 Task: Look for properties with their price reduced in the last 3 days.
Action: Mouse moved to (518, 208)
Screenshot: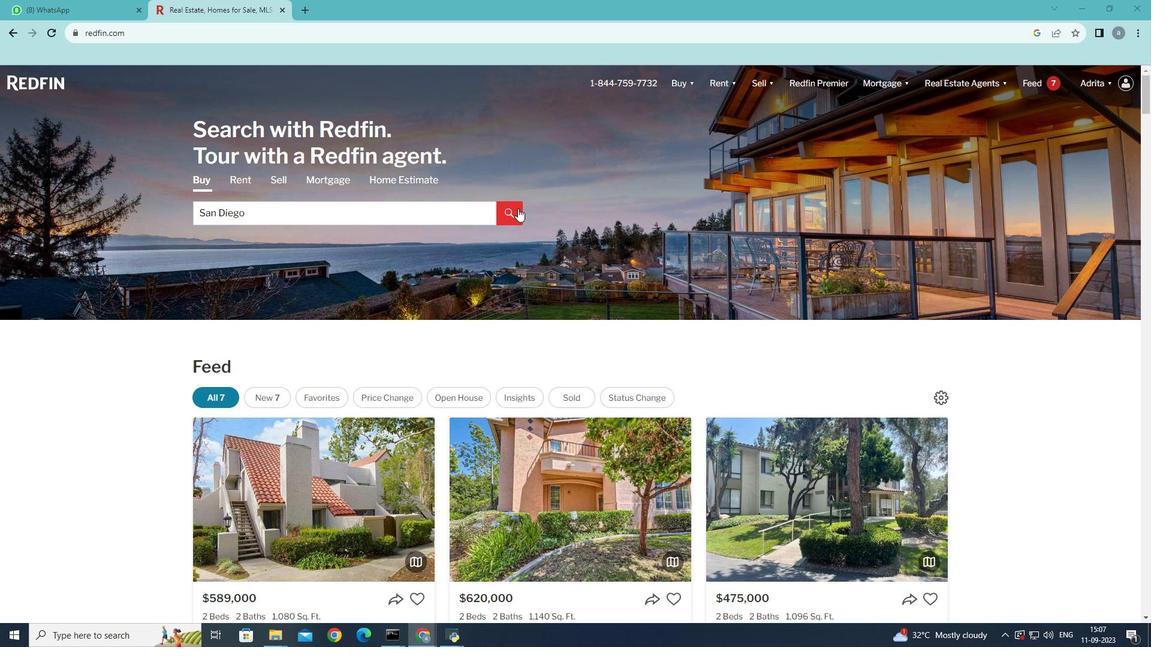 
Action: Mouse pressed left at (518, 208)
Screenshot: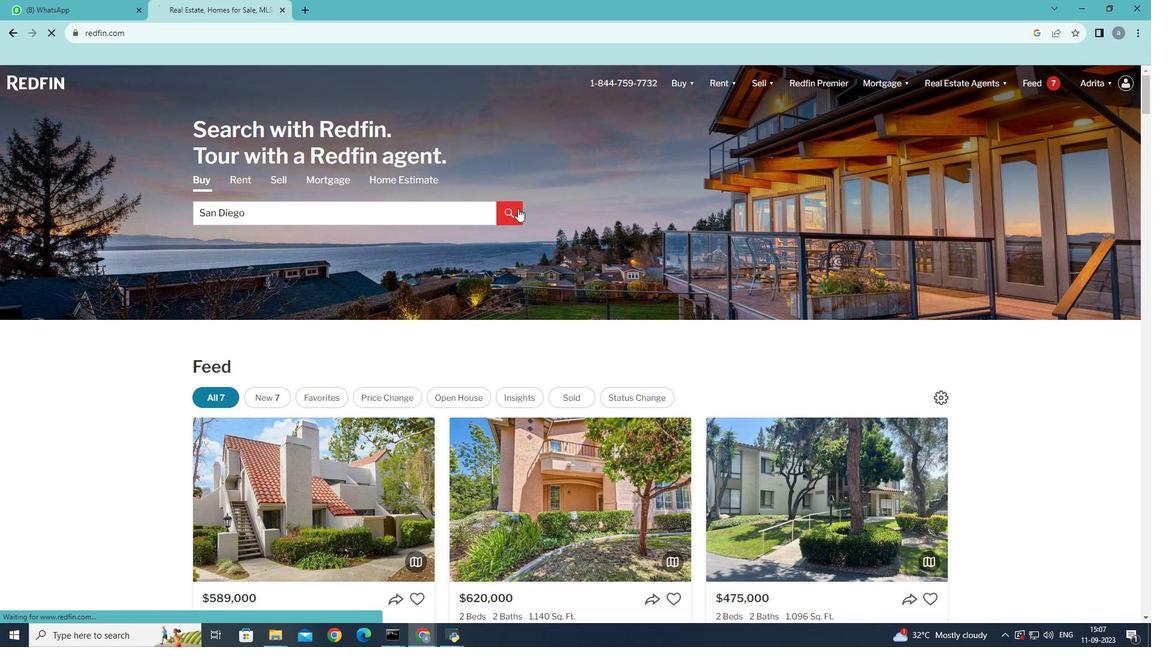 
Action: Mouse moved to (1020, 163)
Screenshot: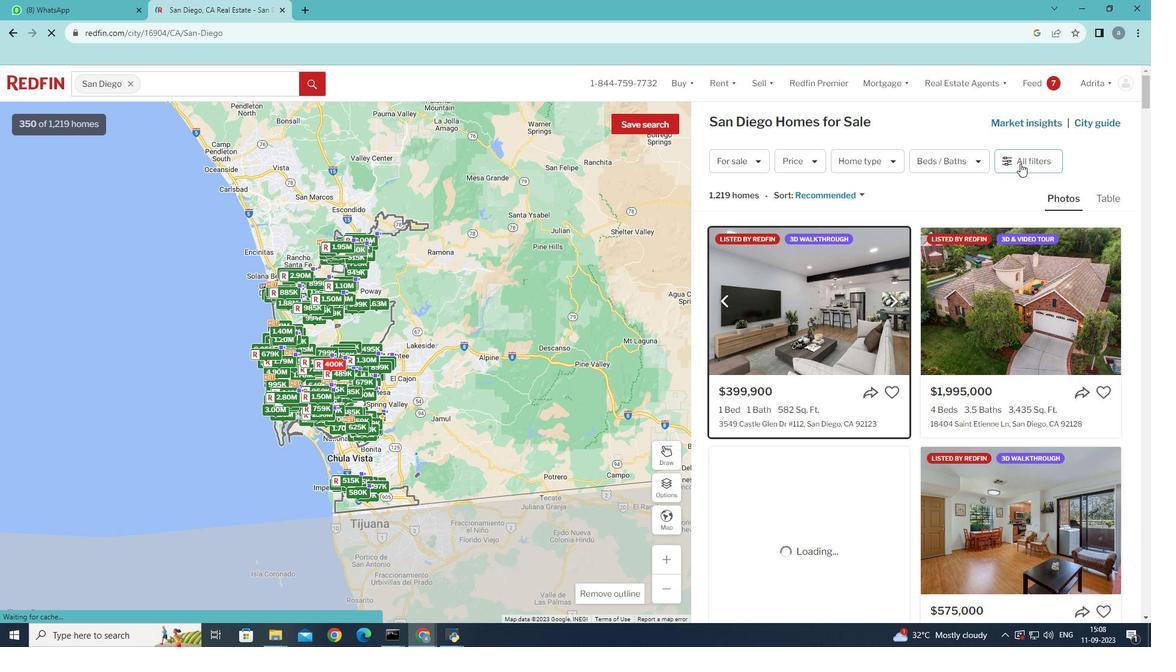 
Action: Mouse pressed left at (1020, 163)
Screenshot: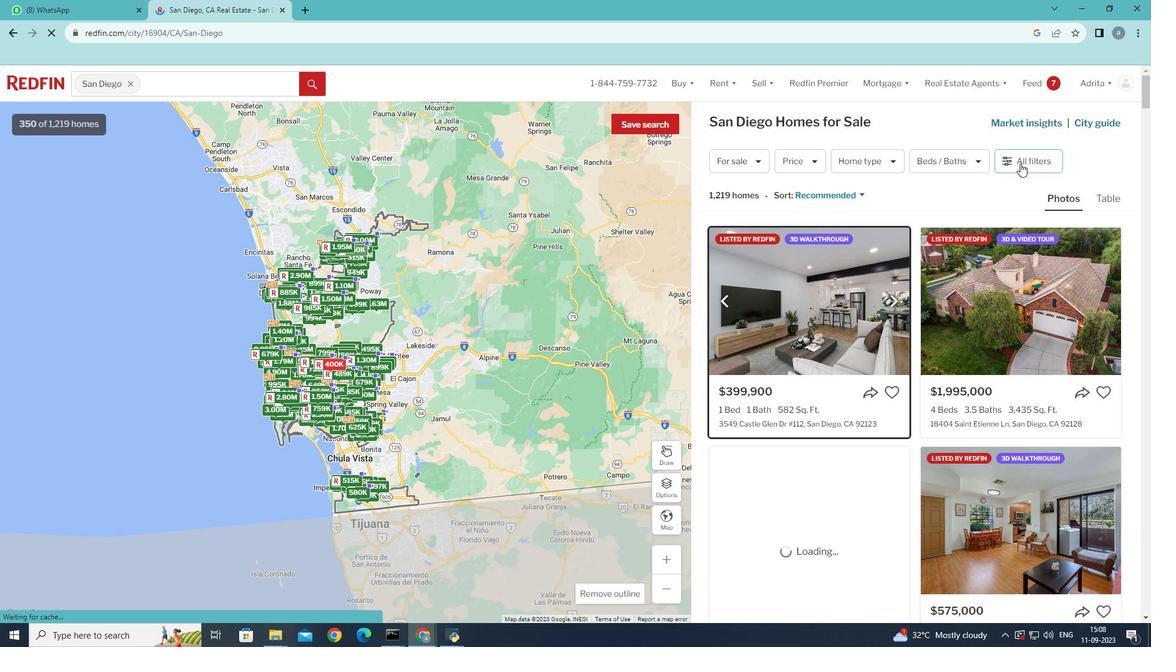 
Action: Mouse moved to (965, 220)
Screenshot: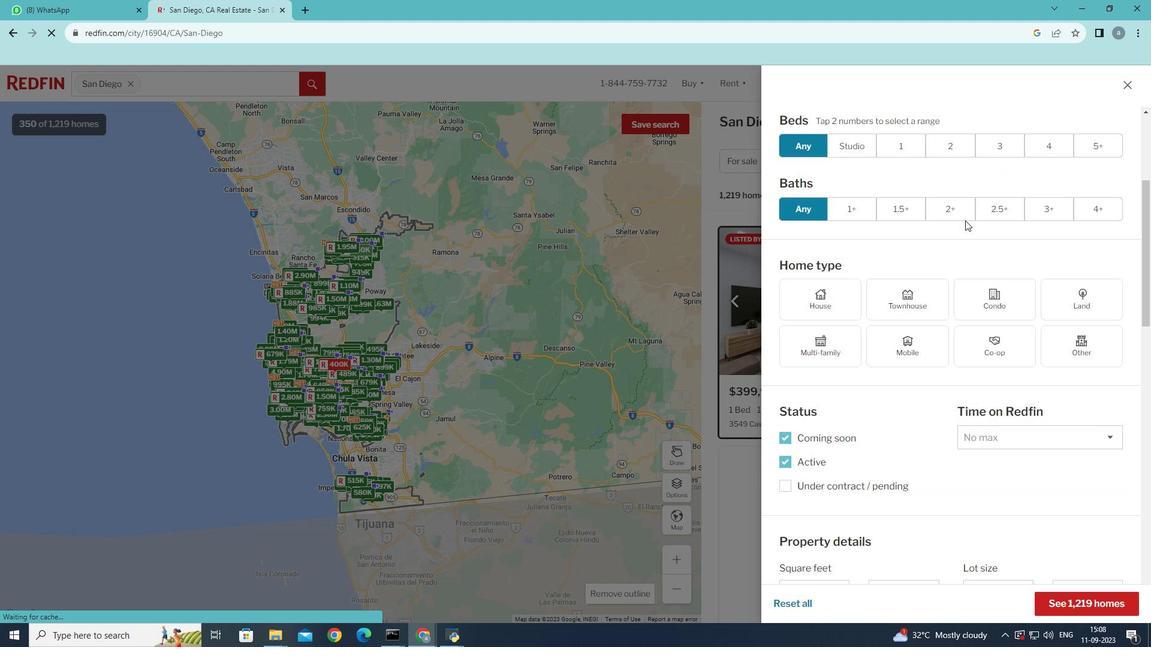 
Action: Mouse scrolled (965, 220) with delta (0, 0)
Screenshot: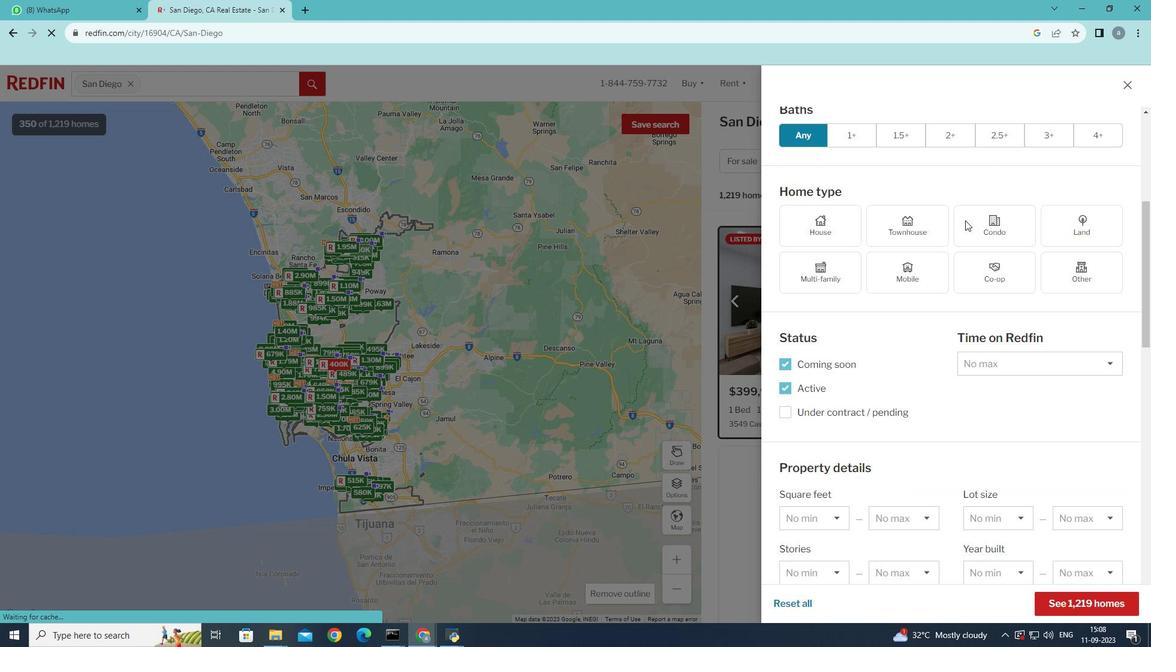 
Action: Mouse scrolled (965, 220) with delta (0, 0)
Screenshot: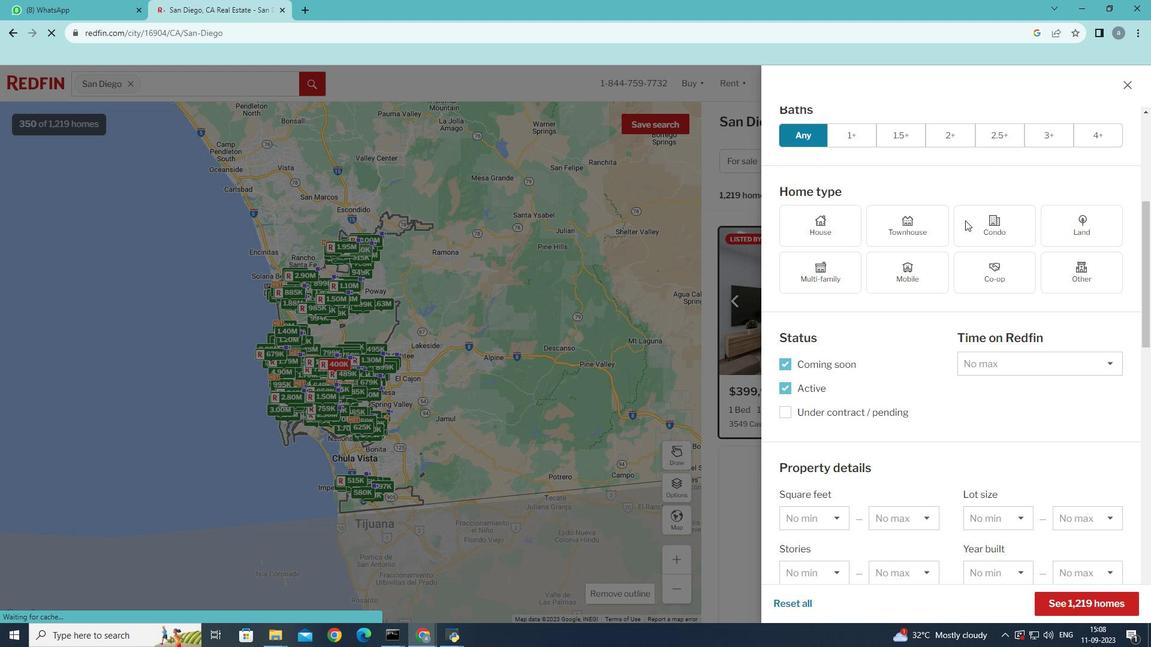 
Action: Mouse scrolled (965, 220) with delta (0, 0)
Screenshot: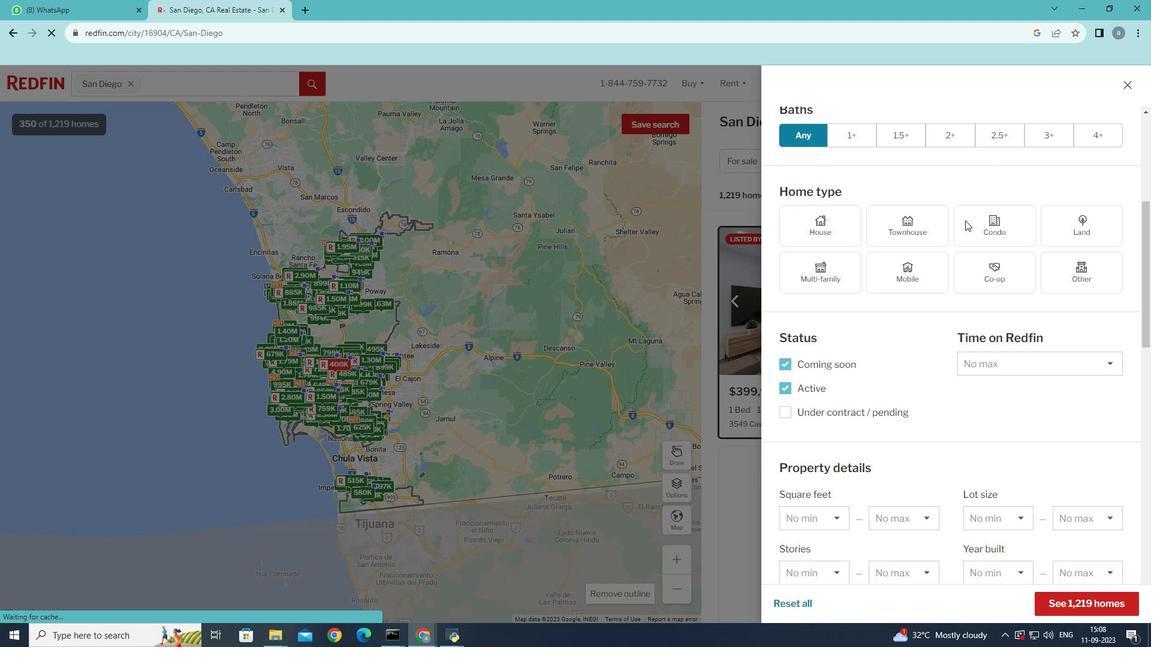 
Action: Mouse scrolled (965, 220) with delta (0, 0)
Screenshot: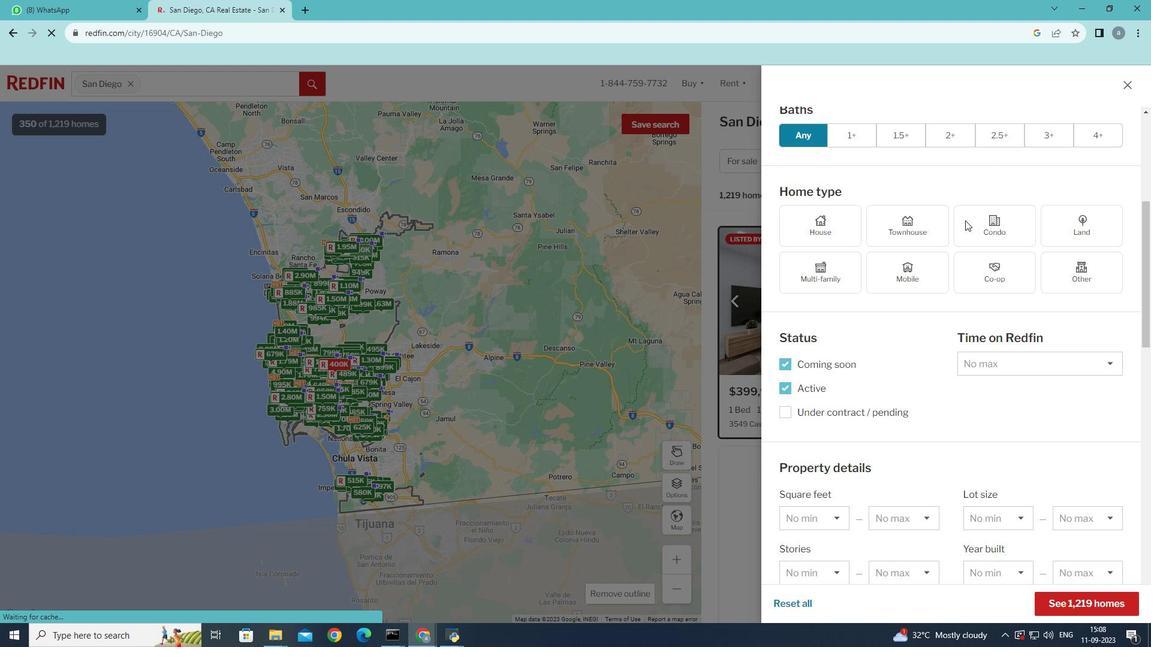 
Action: Mouse scrolled (965, 220) with delta (0, 0)
Screenshot: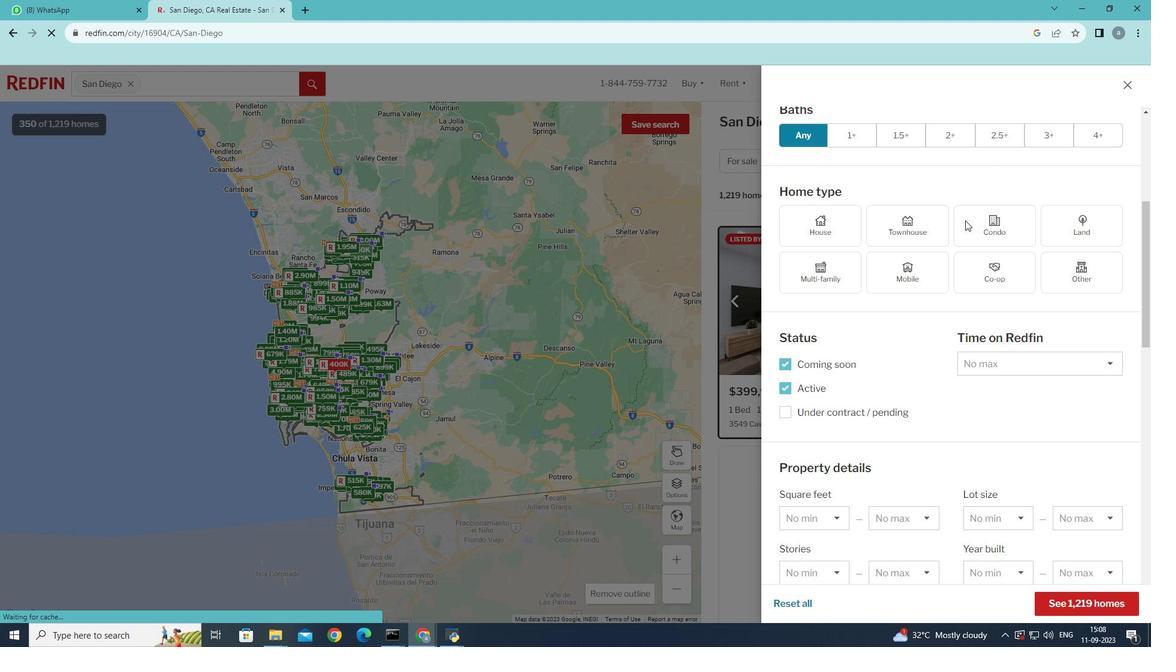 
Action: Mouse moved to (1018, 284)
Screenshot: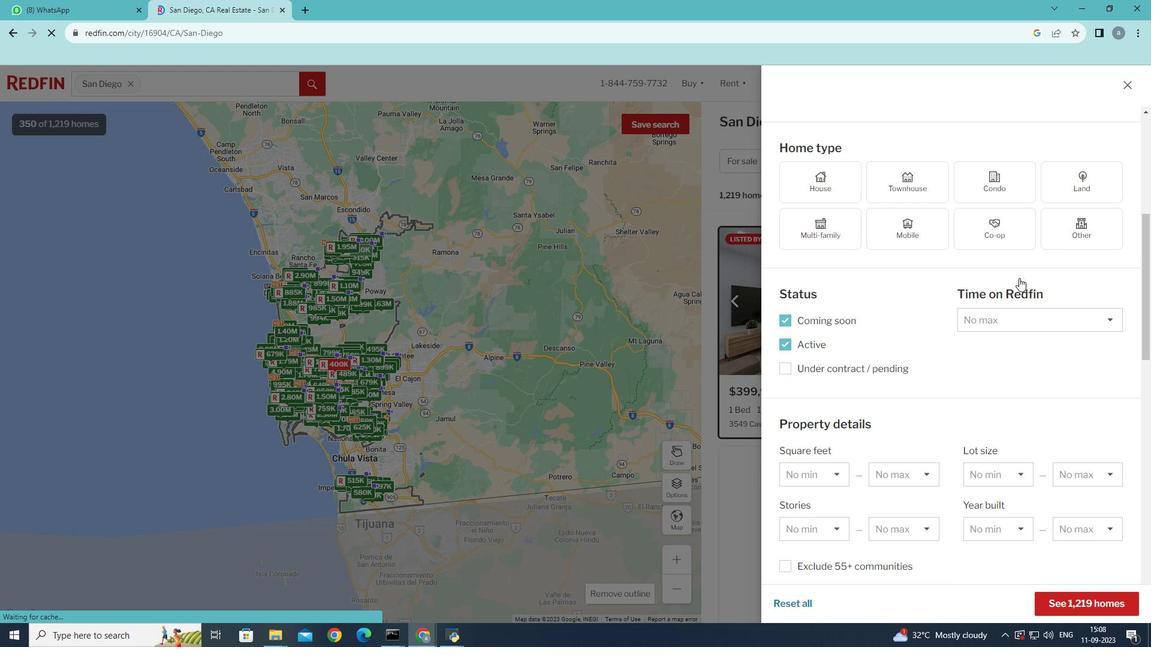 
Action: Mouse scrolled (1018, 283) with delta (0, 0)
Screenshot: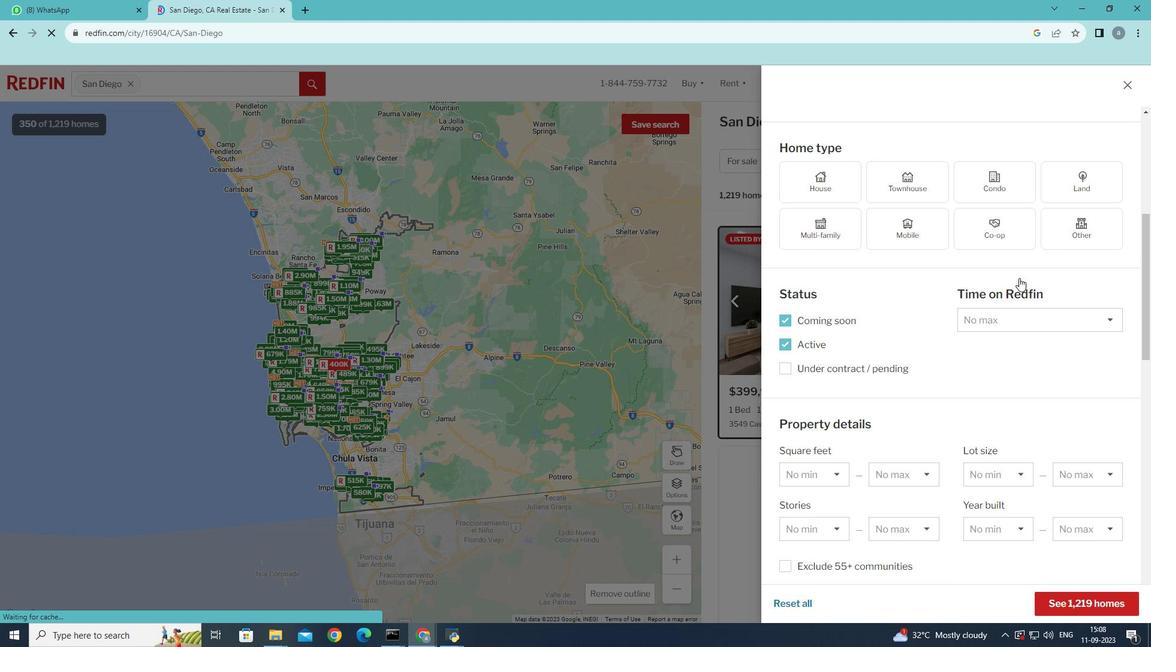 
Action: Mouse scrolled (1018, 283) with delta (0, 0)
Screenshot: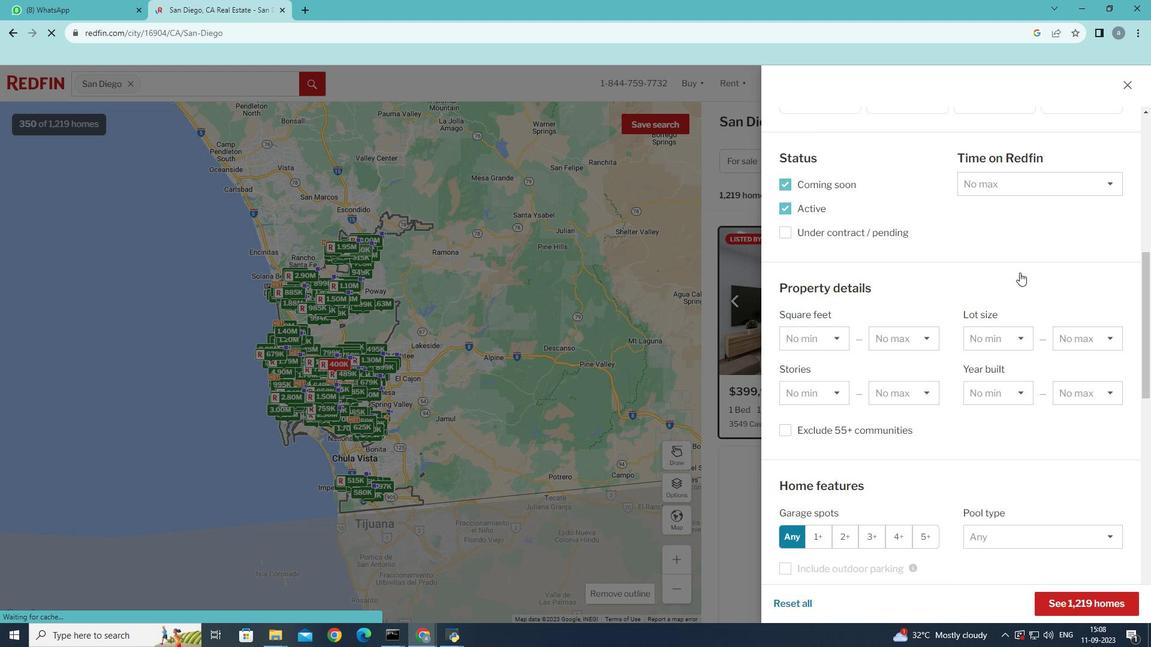 
Action: Mouse scrolled (1018, 283) with delta (0, 0)
Screenshot: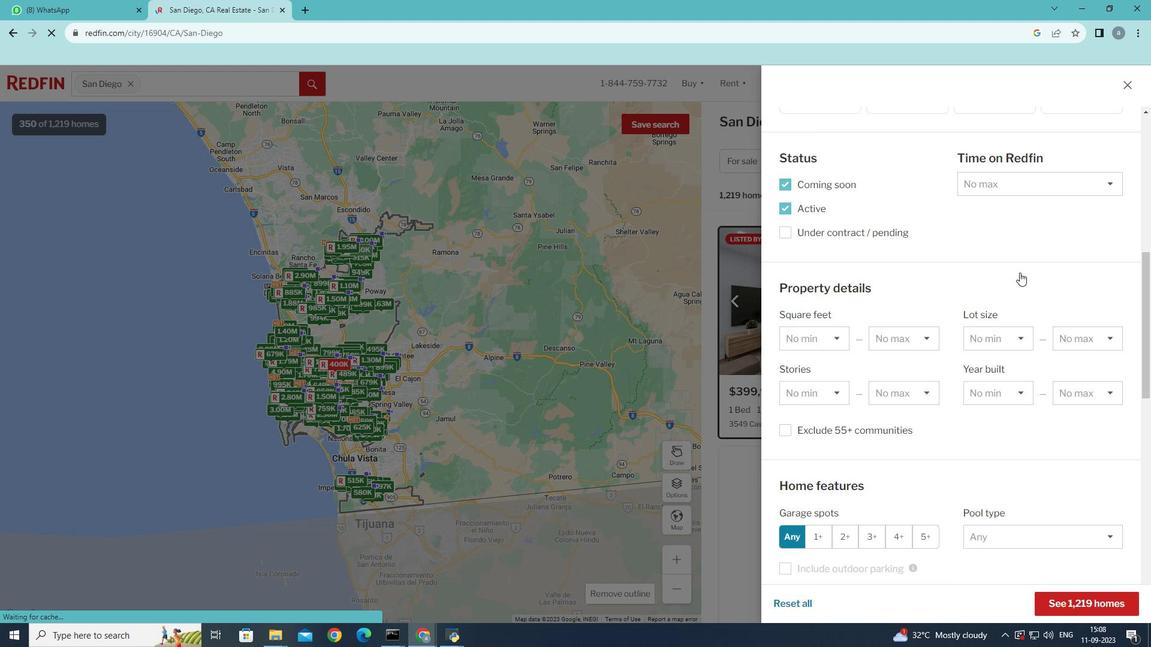 
Action: Mouse moved to (1020, 271)
Screenshot: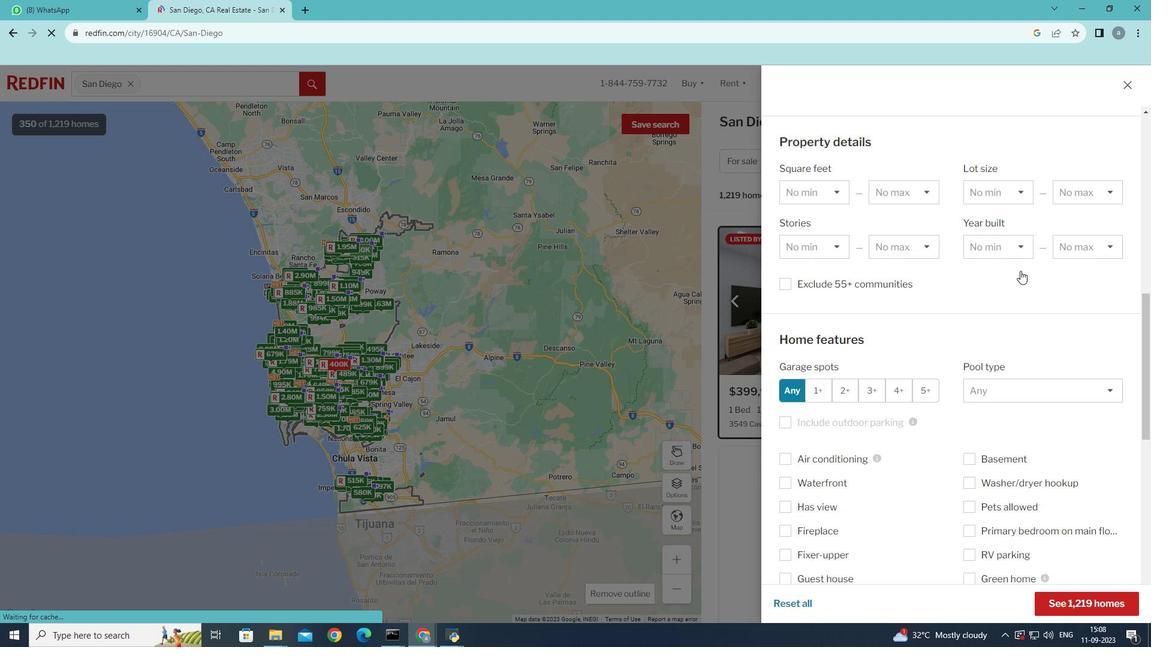 
Action: Mouse scrolled (1020, 270) with delta (0, 0)
Screenshot: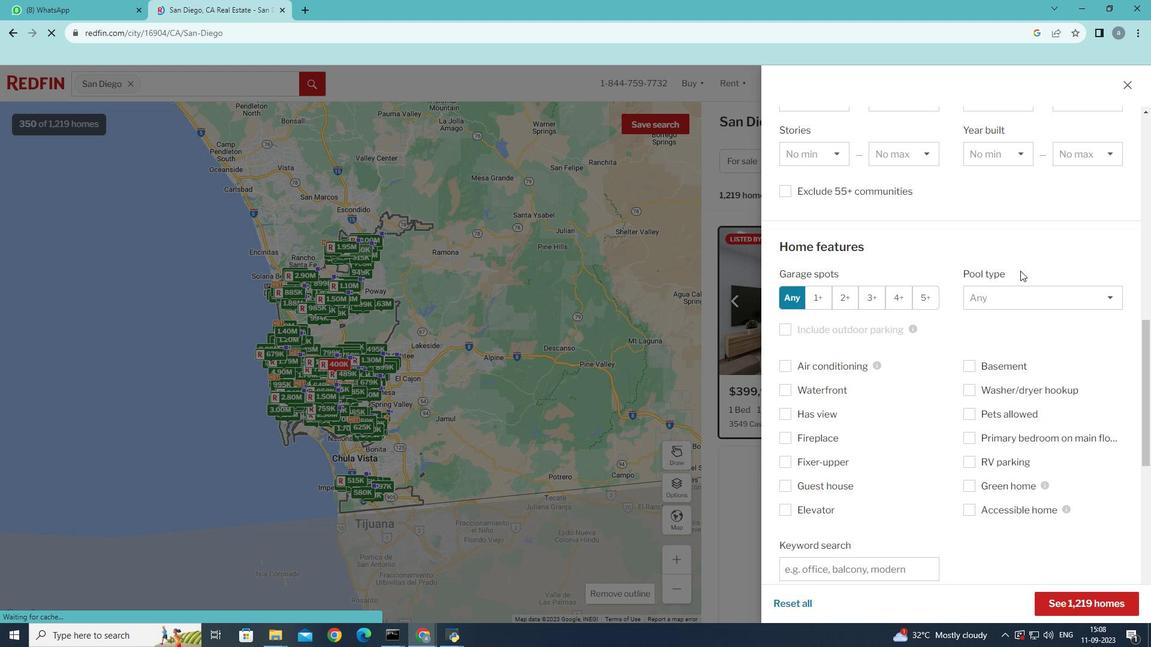 
Action: Mouse scrolled (1020, 270) with delta (0, 0)
Screenshot: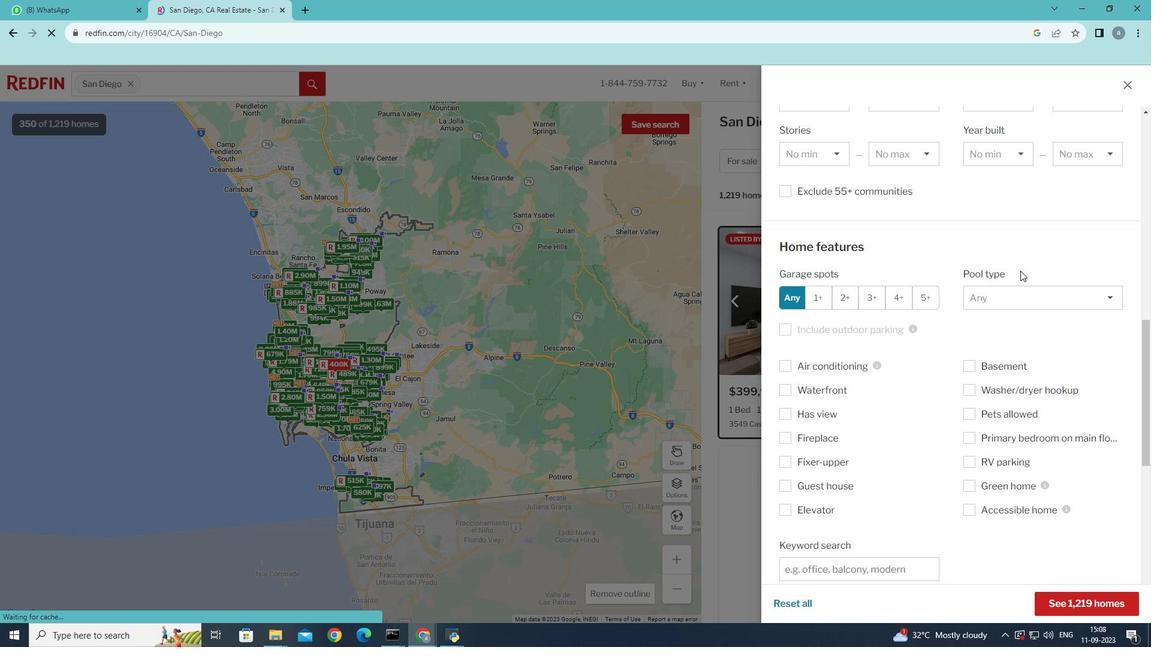 
Action: Mouse scrolled (1020, 270) with delta (0, 0)
Screenshot: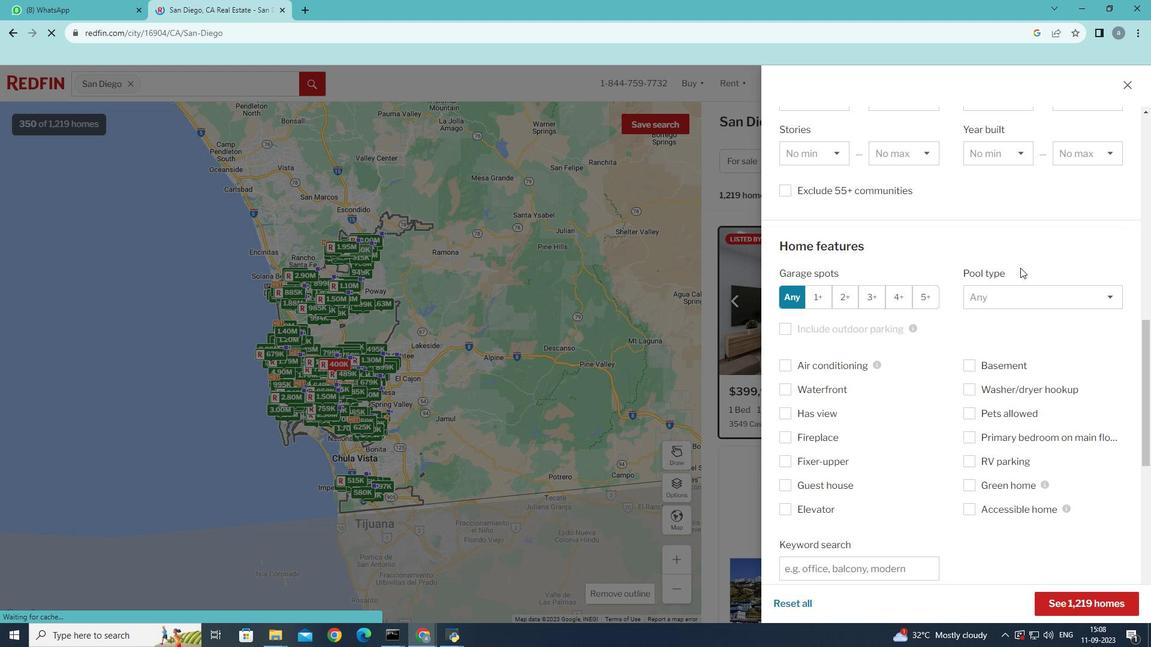 
Action: Mouse scrolled (1020, 270) with delta (0, 0)
Screenshot: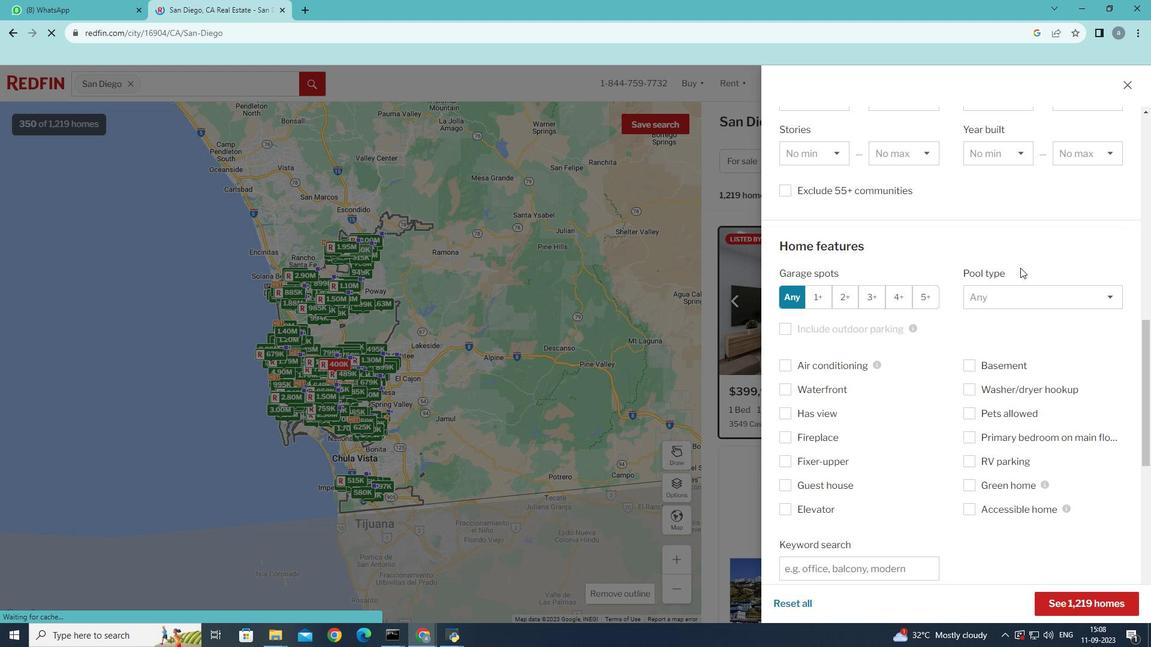 
Action: Mouse moved to (1032, 261)
Screenshot: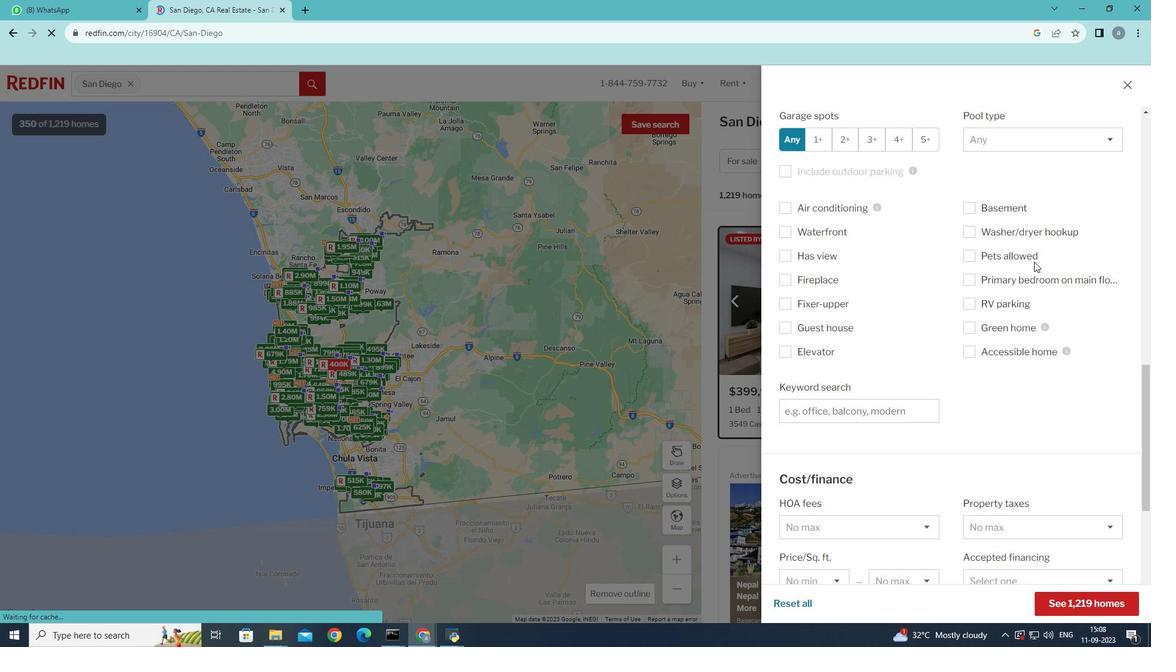 
Action: Mouse scrolled (1032, 260) with delta (0, 0)
Screenshot: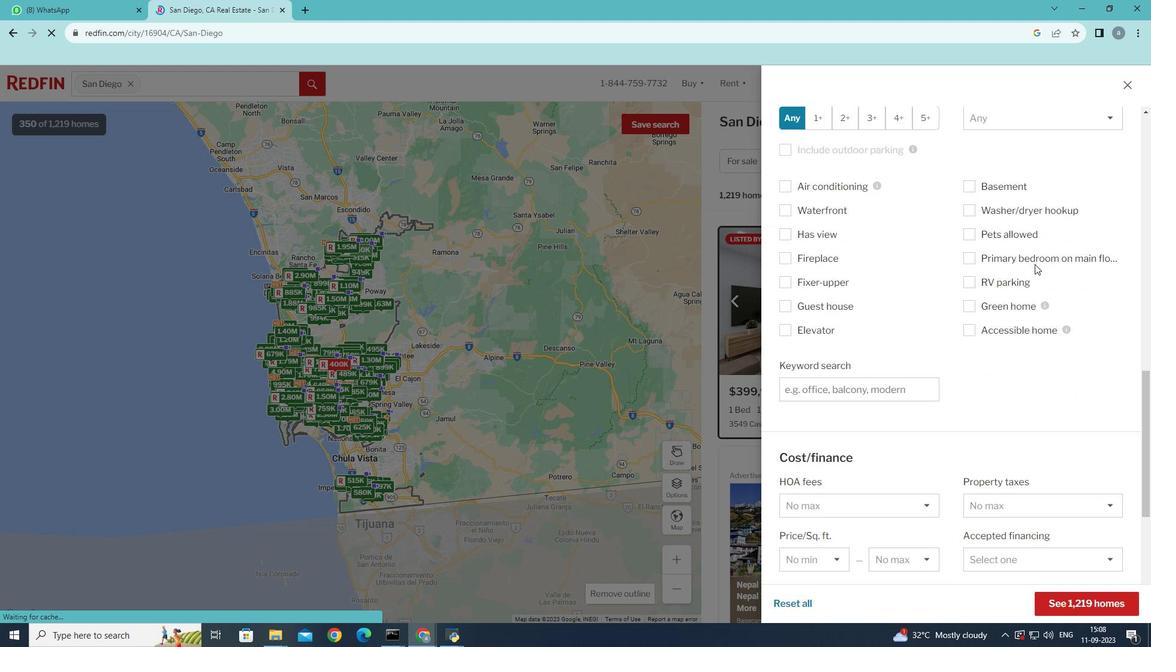 
Action: Mouse scrolled (1032, 260) with delta (0, 0)
Screenshot: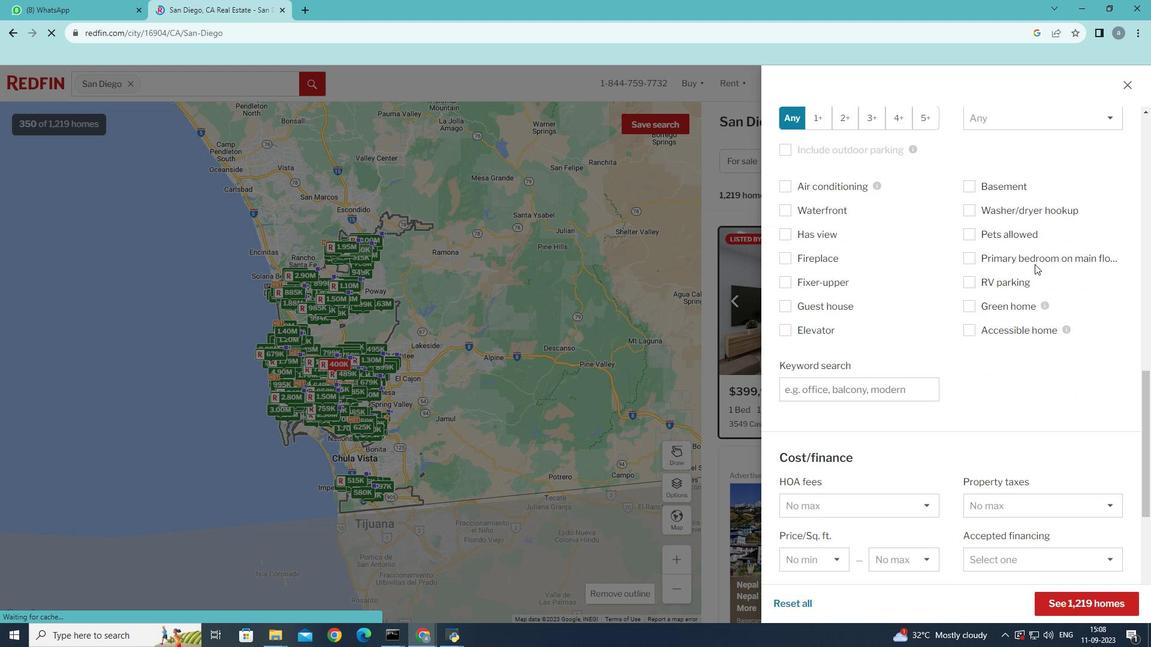 
Action: Mouse scrolled (1032, 260) with delta (0, 0)
Screenshot: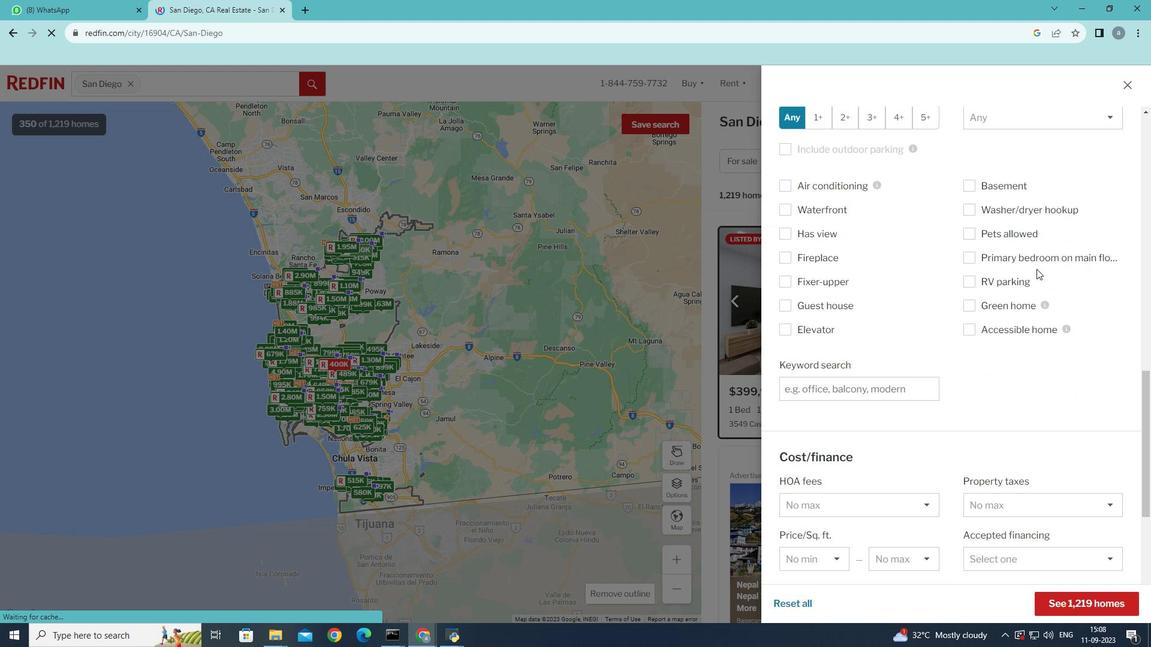
Action: Mouse moved to (1034, 269)
Screenshot: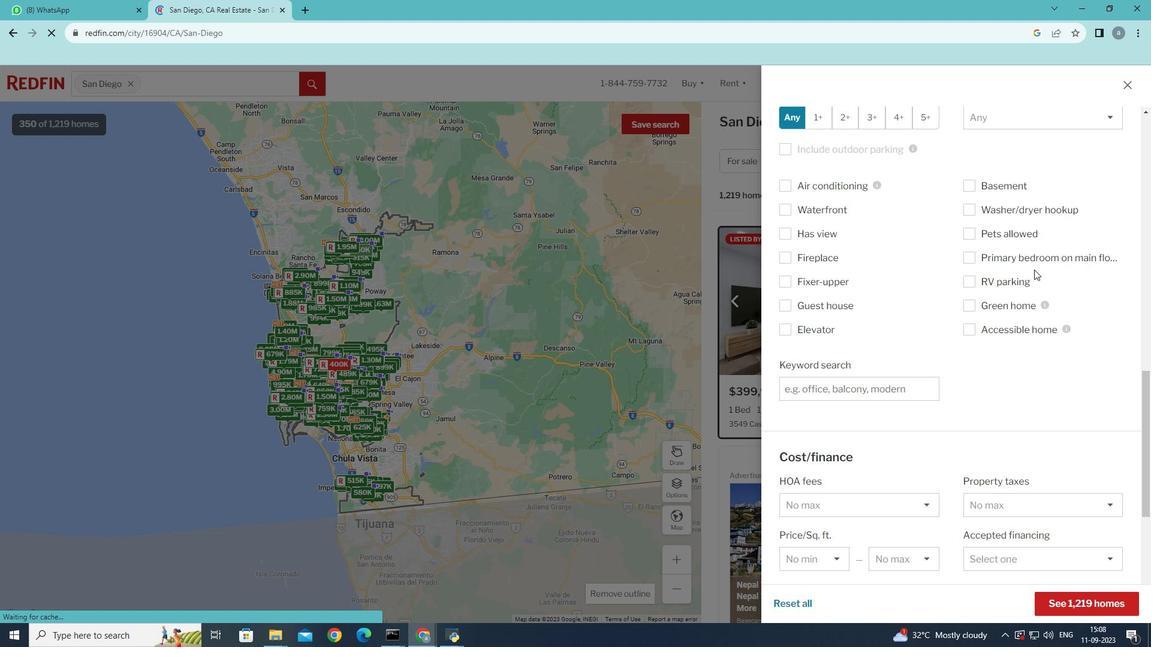 
Action: Mouse scrolled (1034, 269) with delta (0, 0)
Screenshot: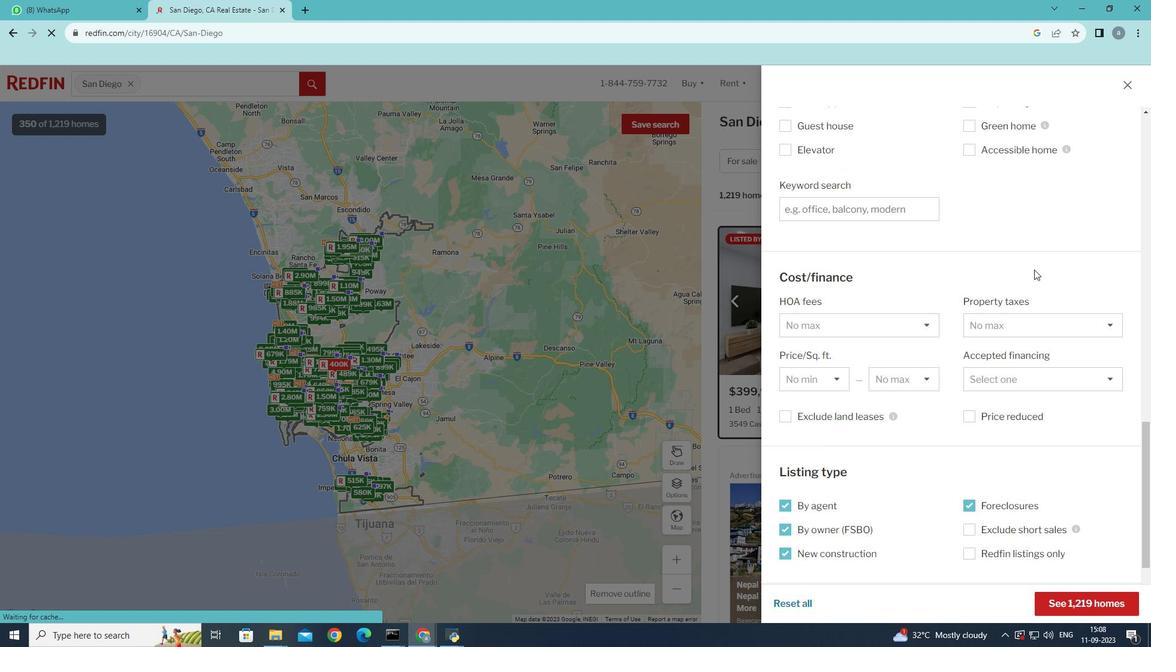 
Action: Mouse scrolled (1034, 269) with delta (0, 0)
Screenshot: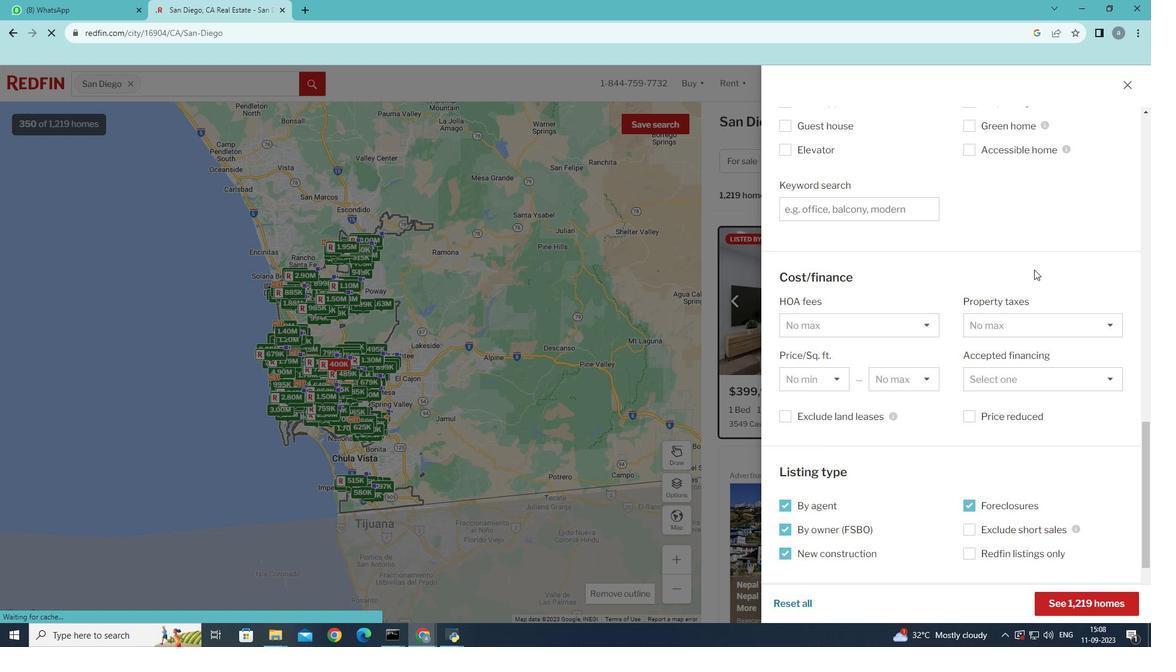 
Action: Mouse scrolled (1034, 269) with delta (0, 0)
Screenshot: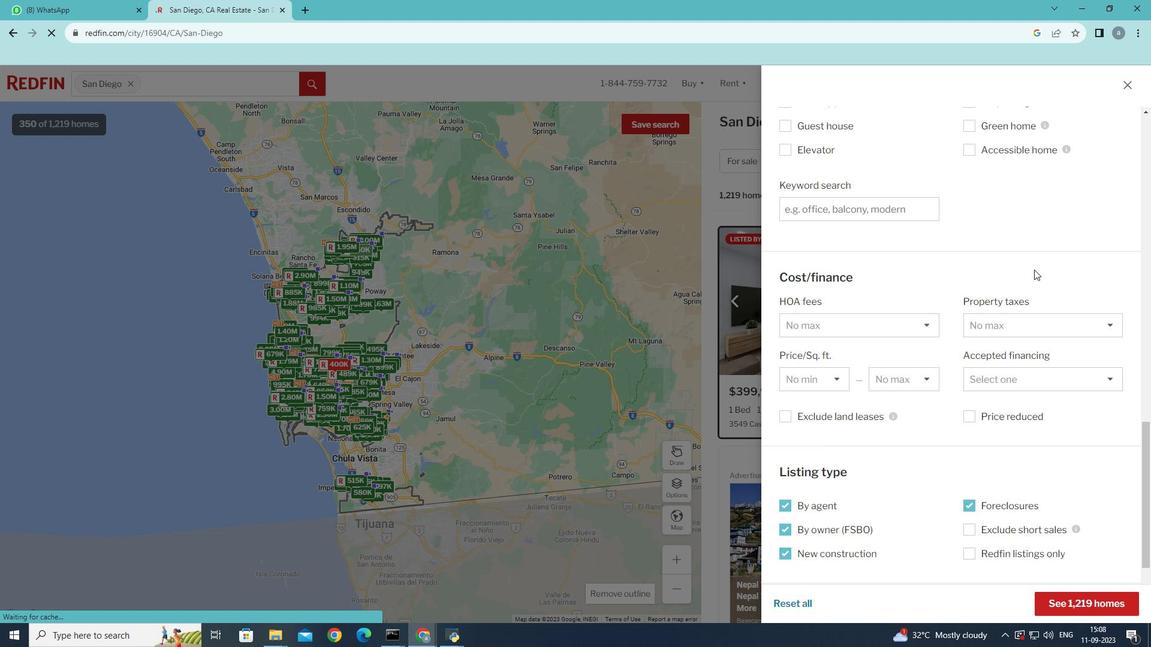 
Action: Mouse moved to (972, 417)
Screenshot: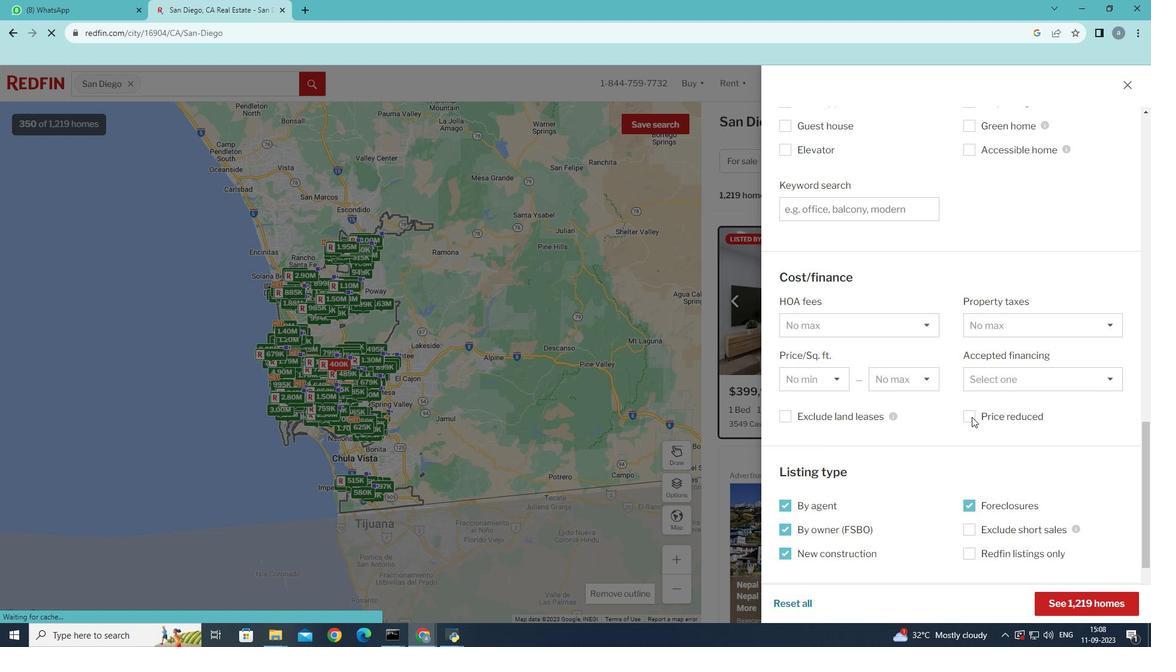 
Action: Mouse pressed left at (972, 417)
Screenshot: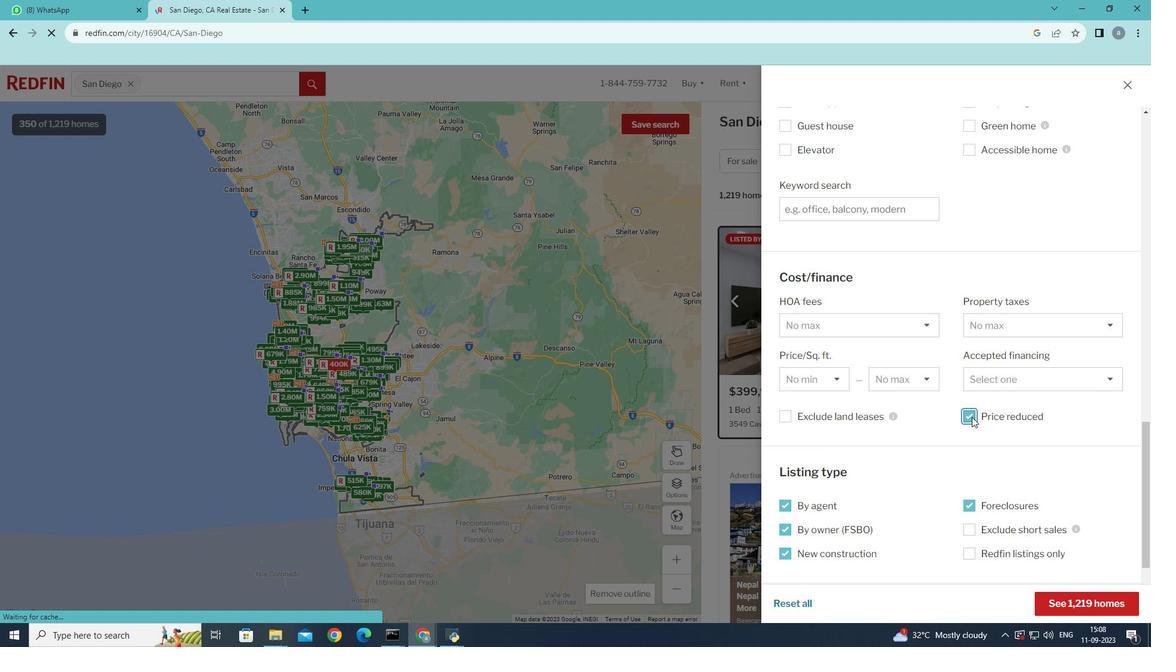 
Action: Mouse moved to (1112, 437)
Screenshot: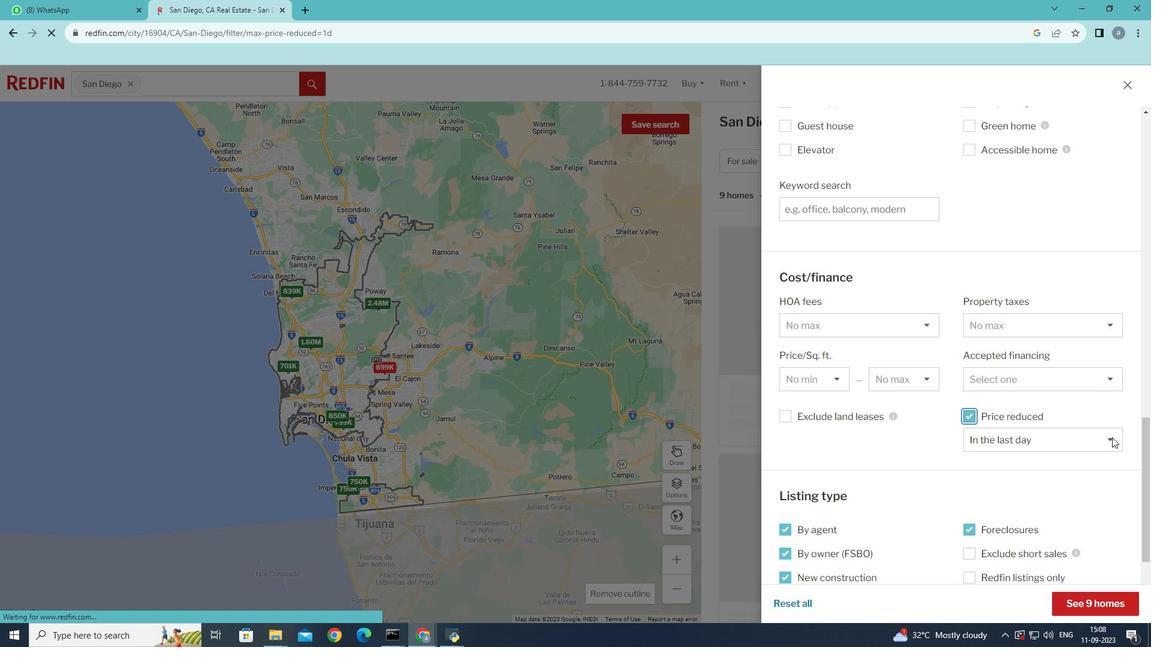
Action: Mouse pressed left at (1112, 437)
Screenshot: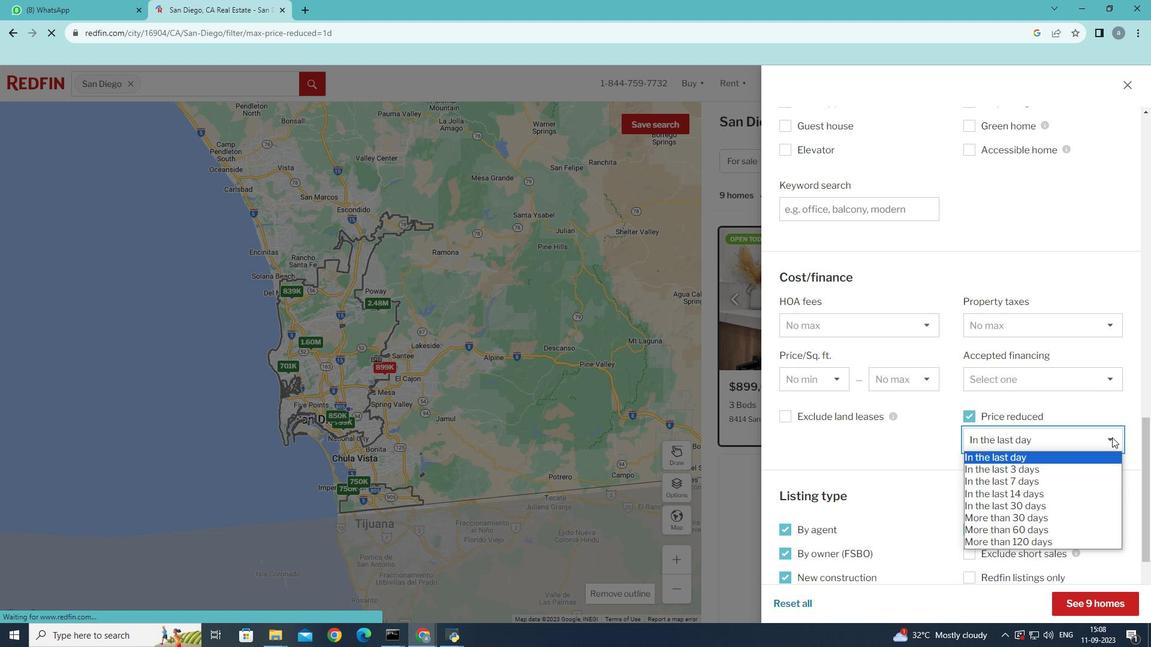 
Action: Mouse moved to (1078, 466)
Screenshot: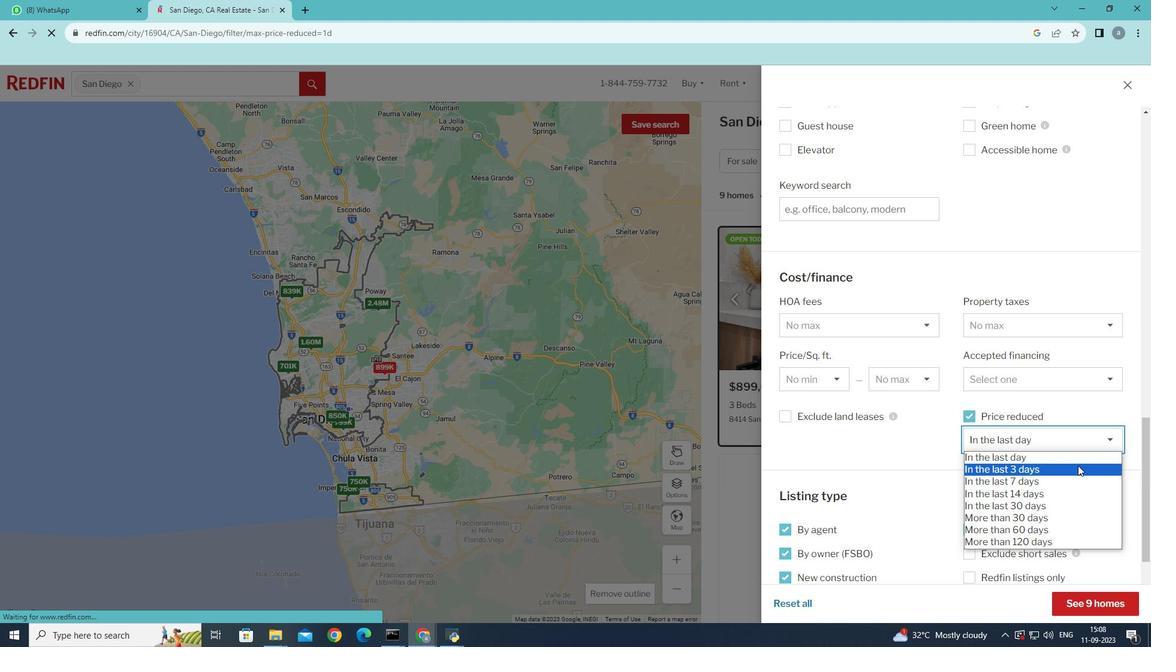 
Action: Mouse pressed left at (1078, 466)
Screenshot: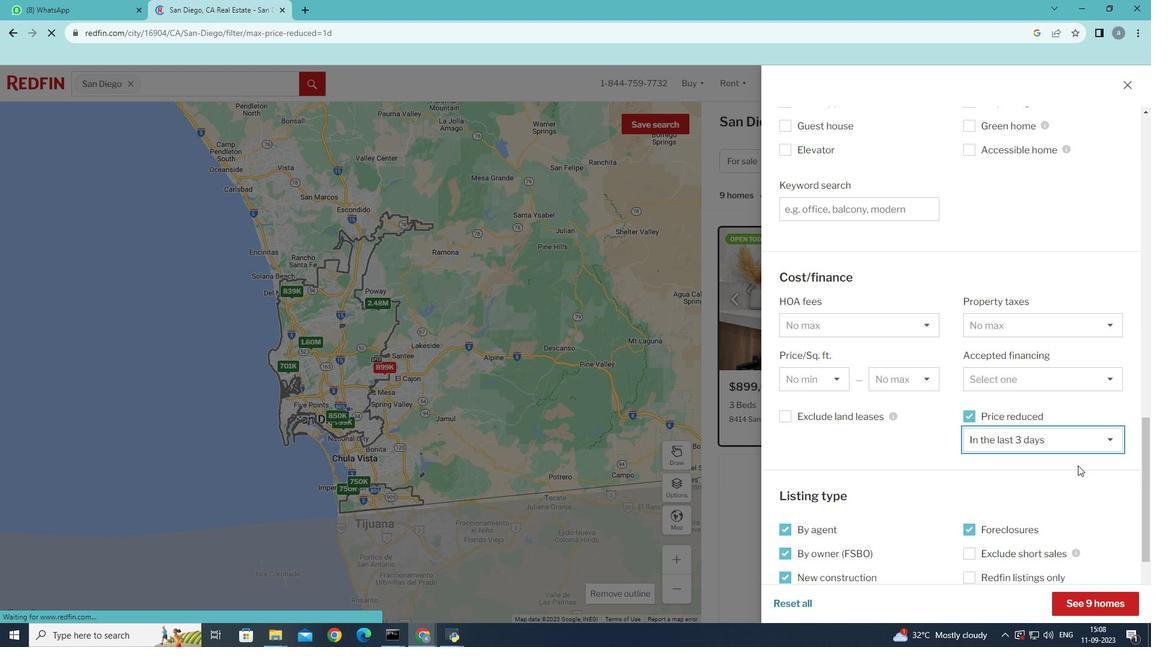 
Action: Mouse moved to (1082, 603)
Screenshot: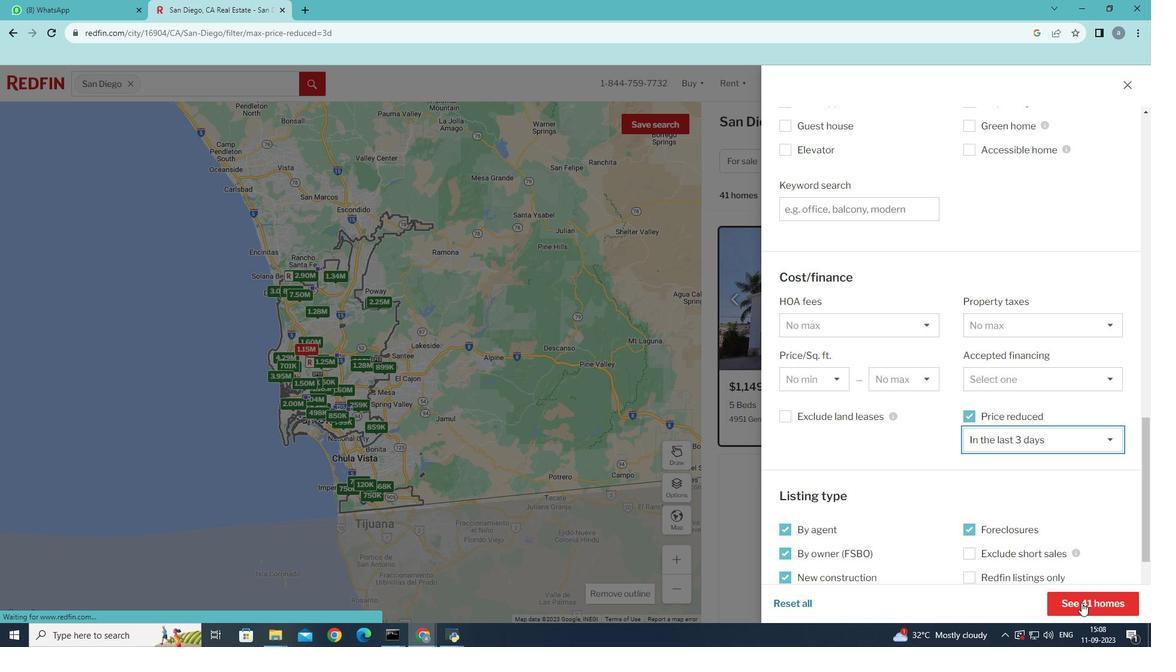 
Action: Mouse pressed left at (1082, 603)
Screenshot: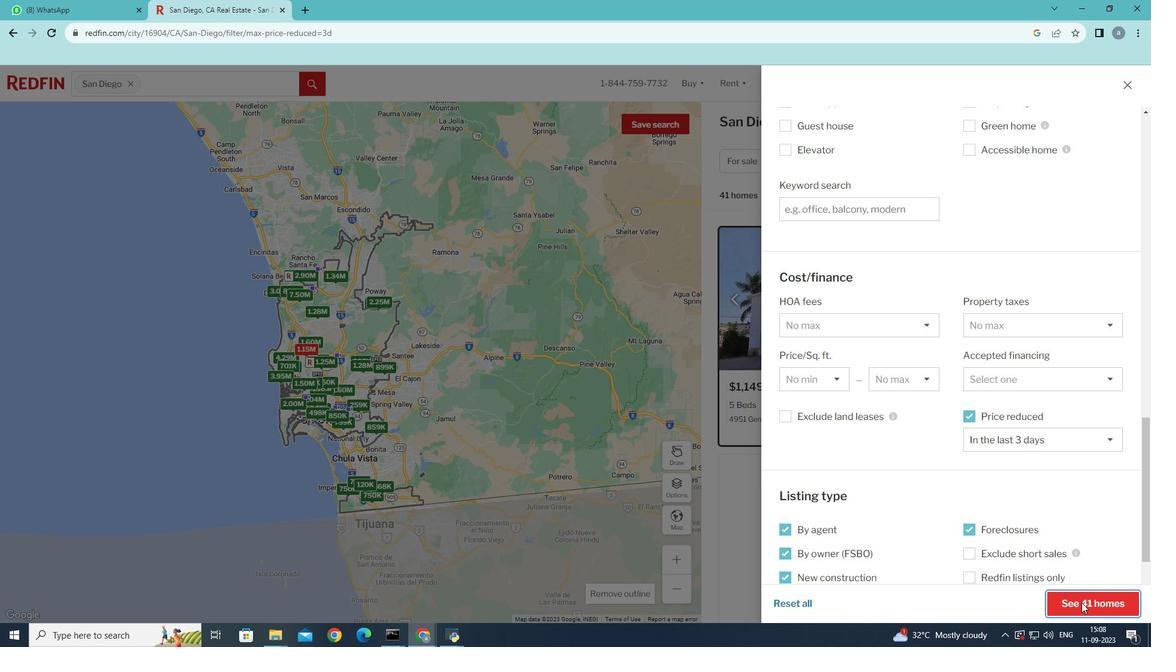 
Action: Mouse moved to (985, 508)
Screenshot: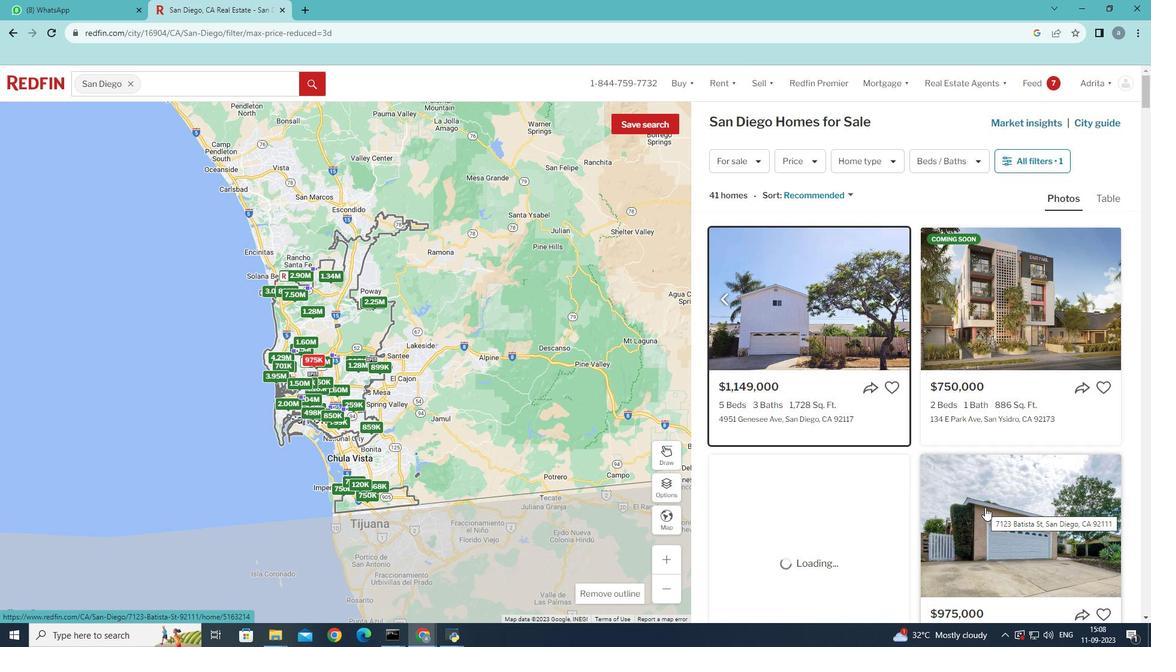 
